 Task: Create a 45-minute meeting to plan a team-building workshop.
Action: Mouse moved to (53, 144)
Screenshot: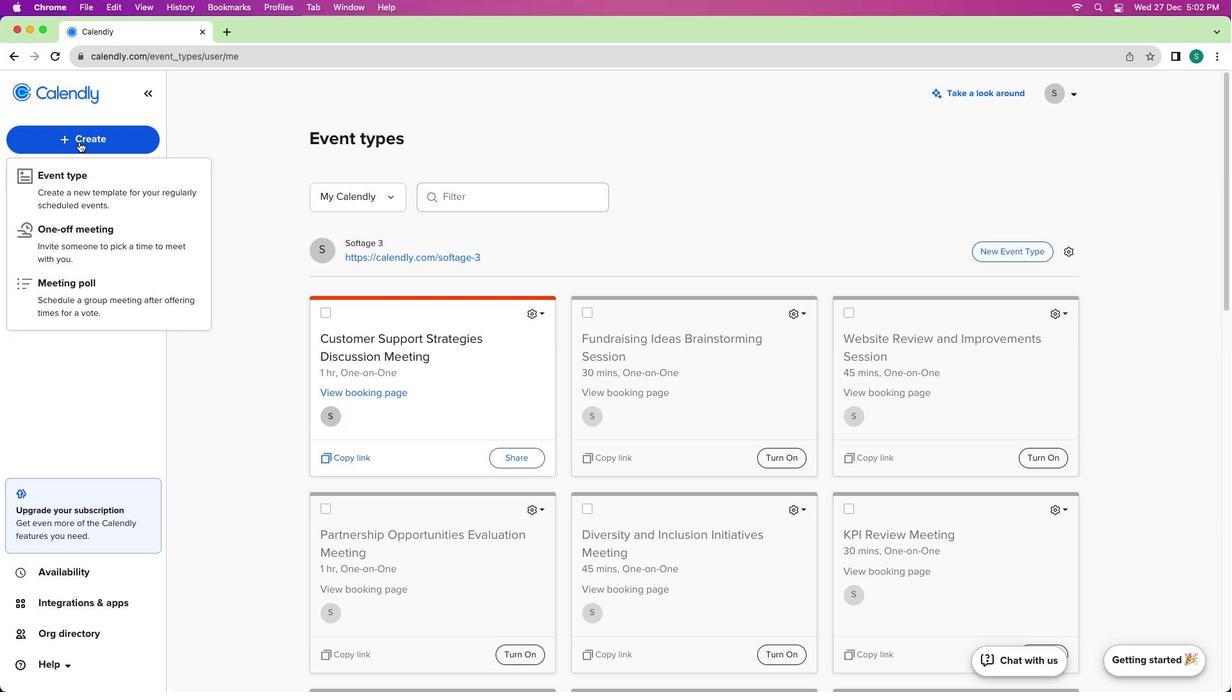
Action: Mouse pressed left at (53, 144)
Screenshot: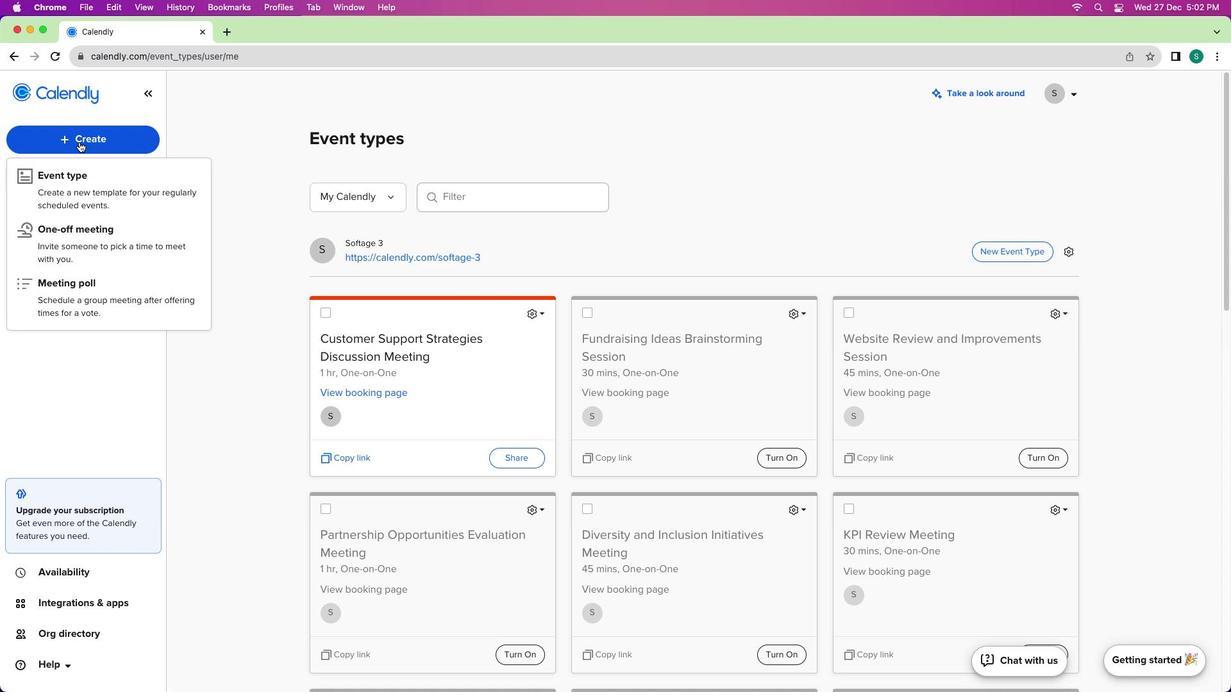 
Action: Mouse moved to (79, 142)
Screenshot: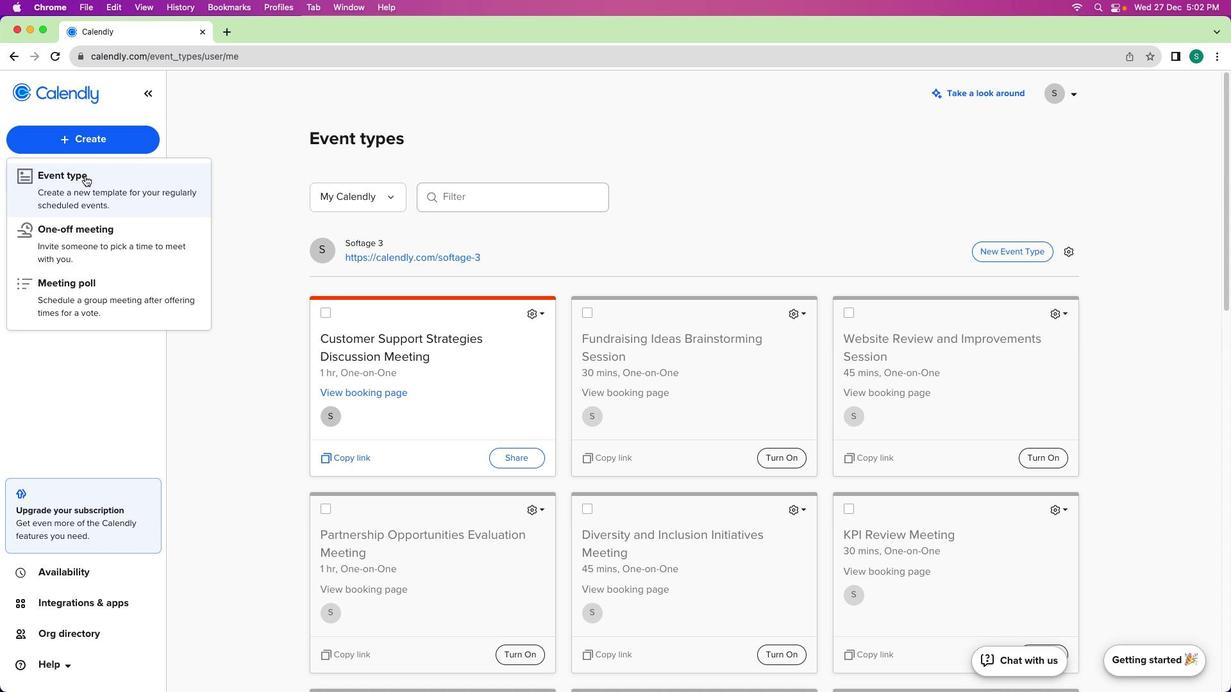 
Action: Mouse pressed left at (79, 142)
Screenshot: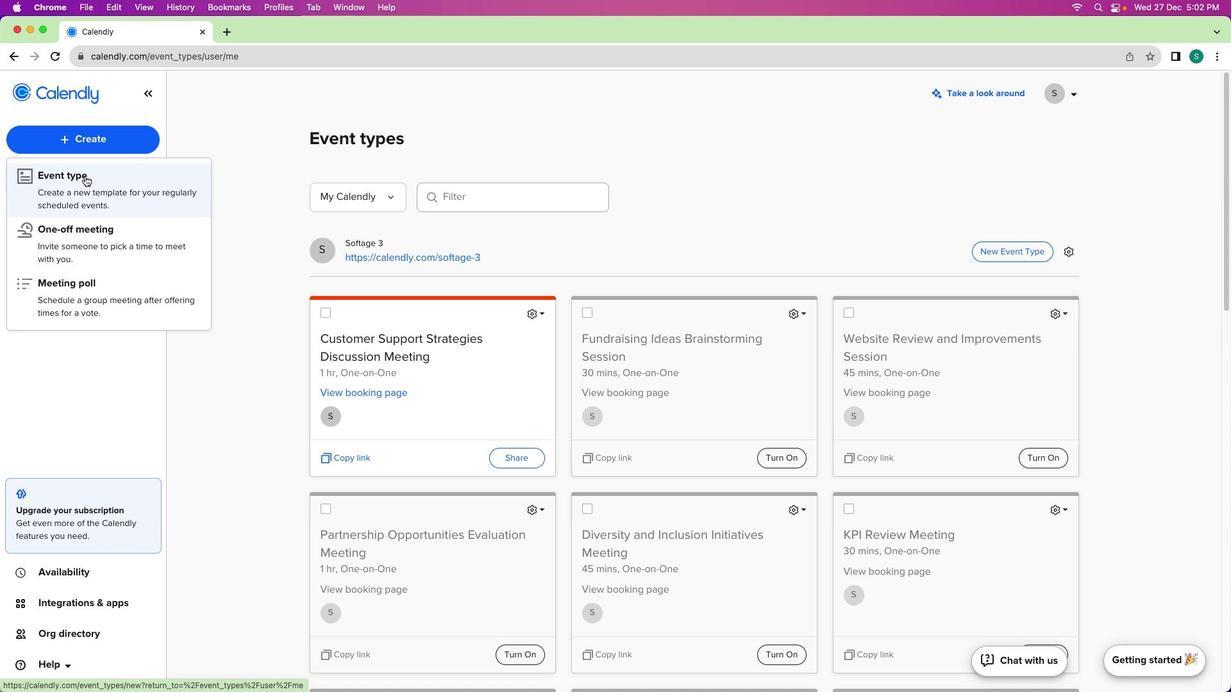 
Action: Mouse moved to (84, 176)
Screenshot: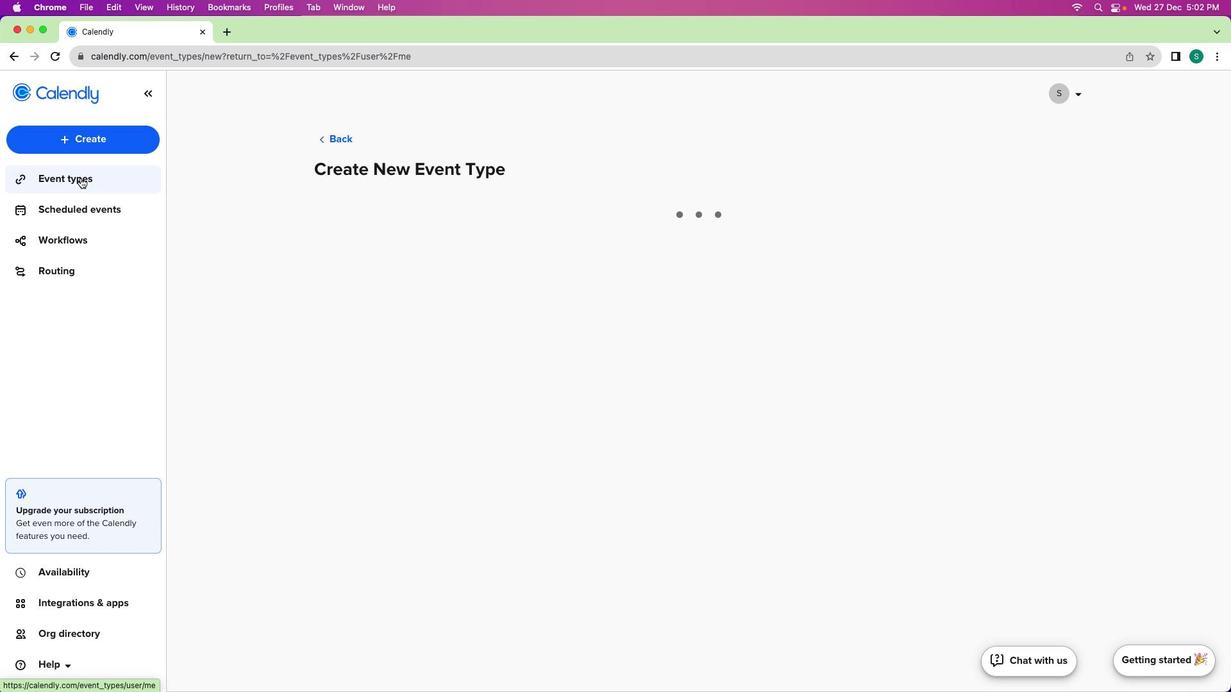 
Action: Mouse pressed left at (84, 176)
Screenshot: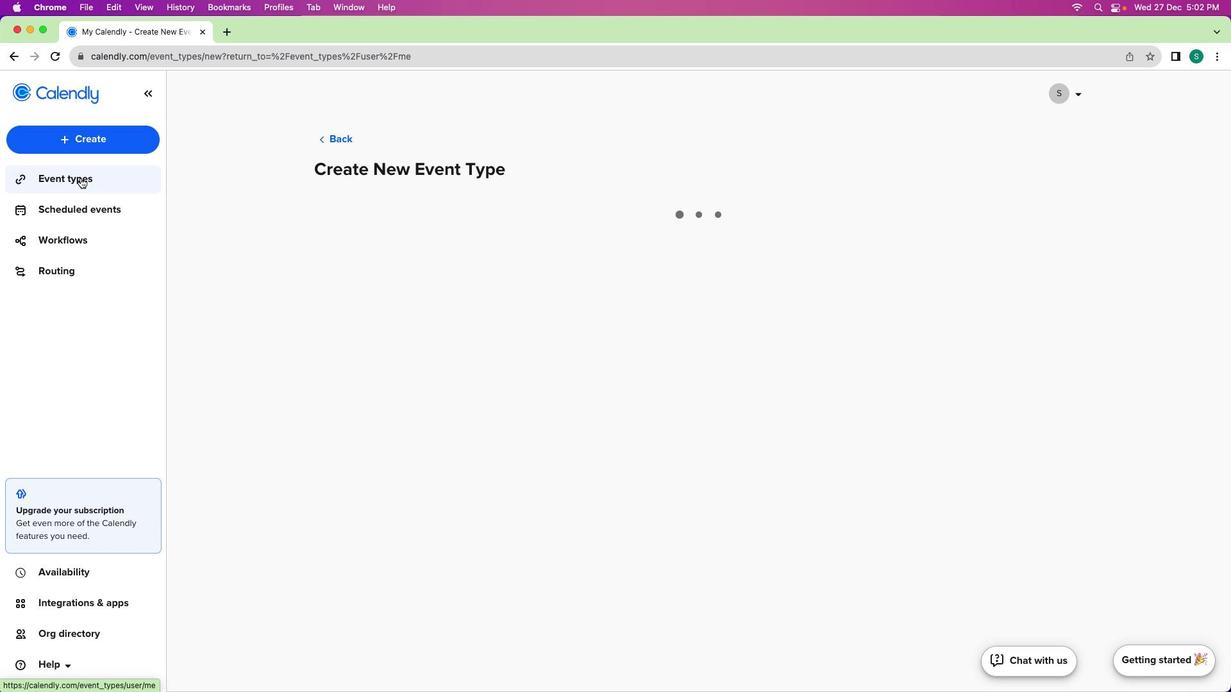 
Action: Mouse moved to (467, 253)
Screenshot: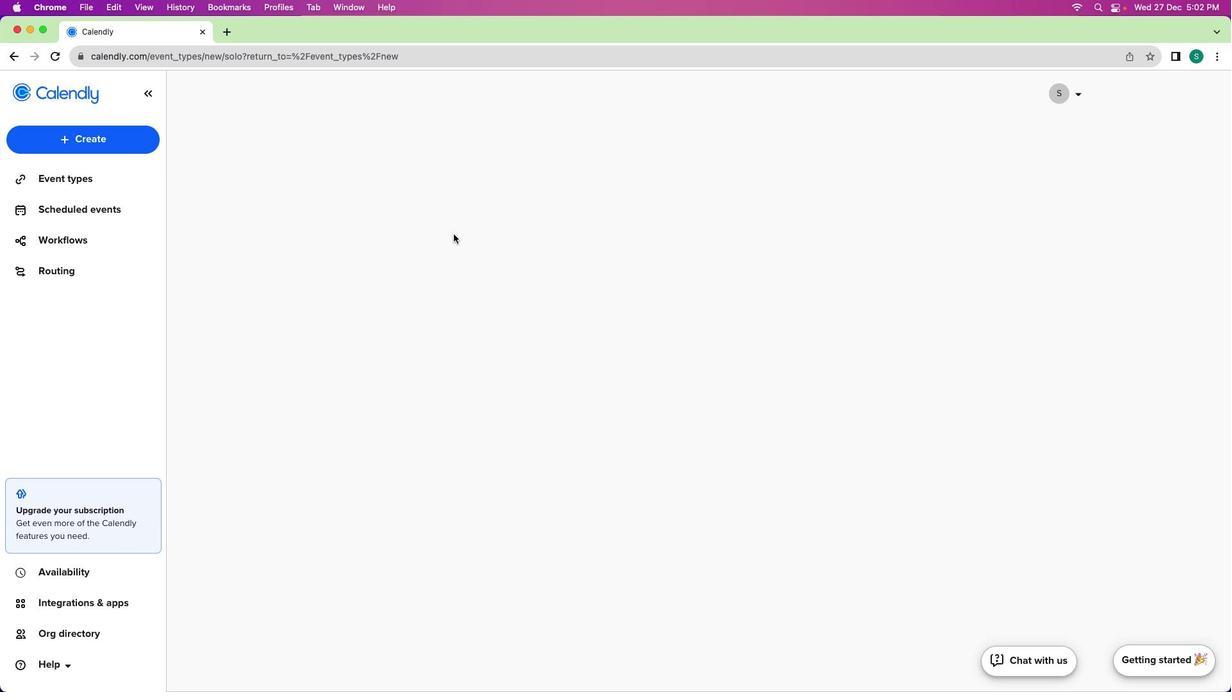 
Action: Mouse pressed left at (467, 253)
Screenshot: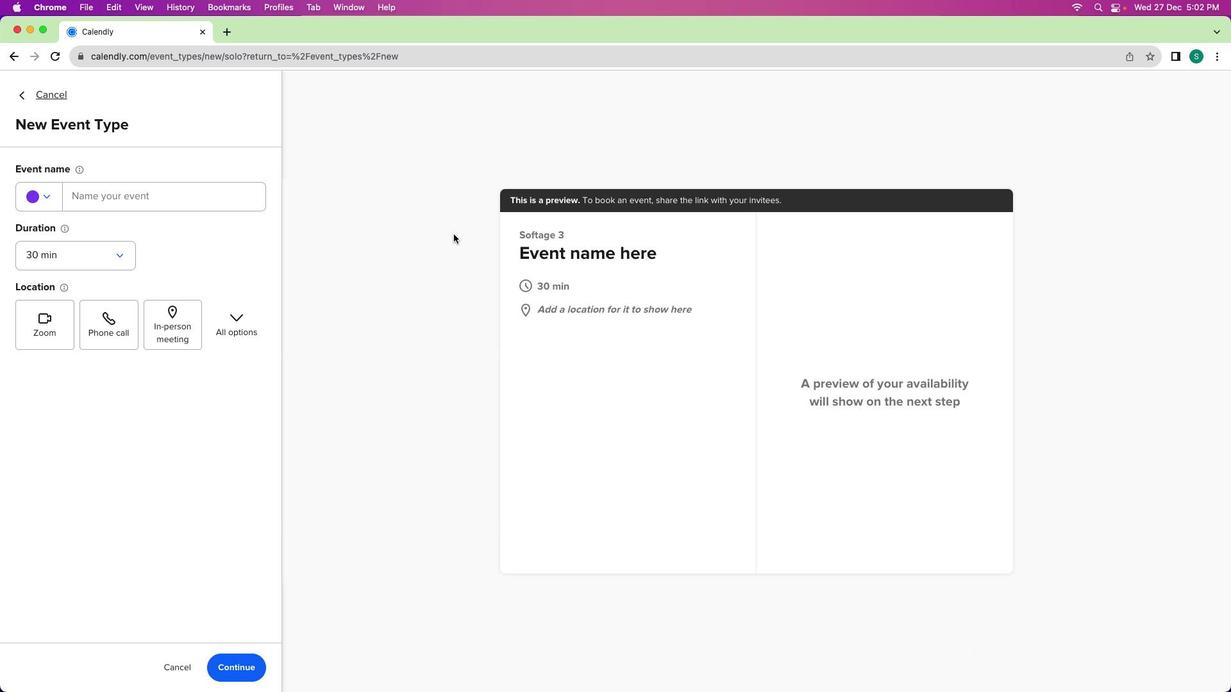
Action: Mouse moved to (51, 197)
Screenshot: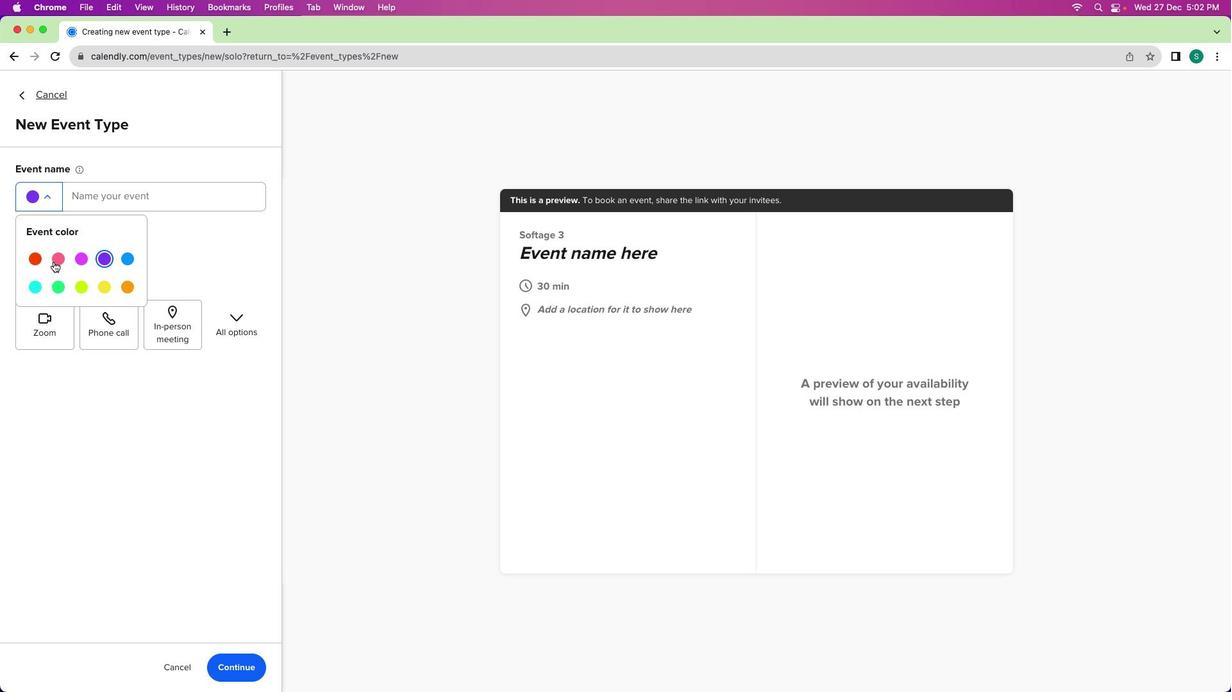 
Action: Mouse pressed left at (51, 197)
Screenshot: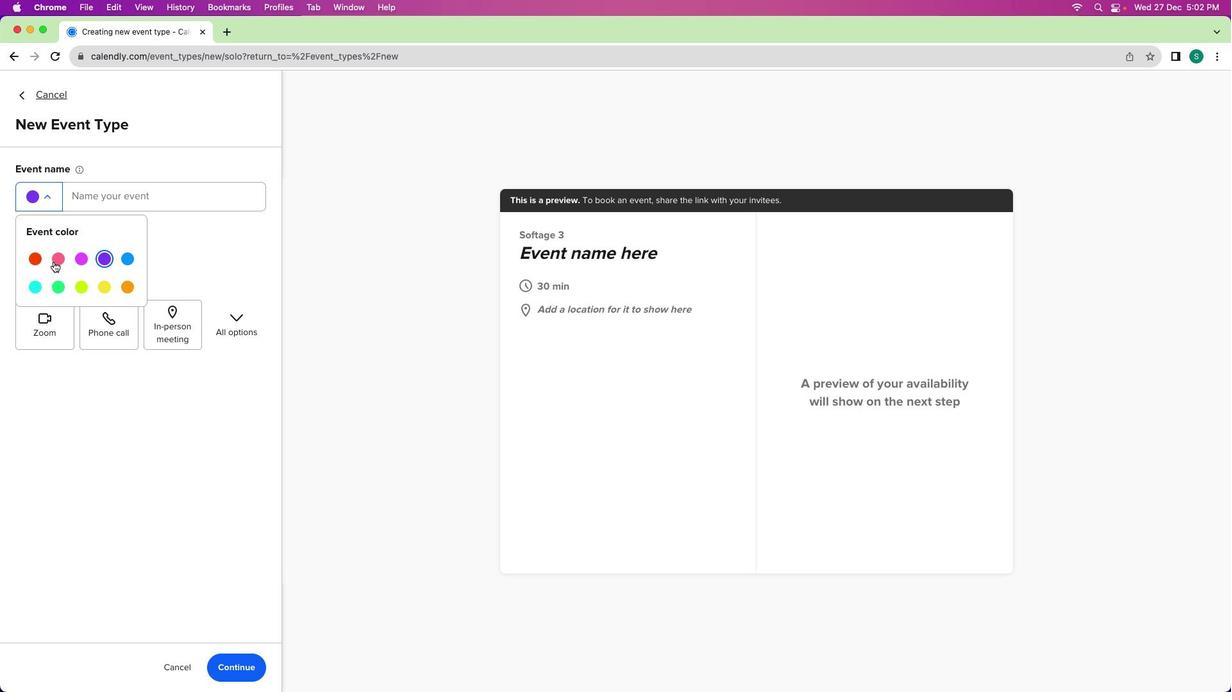 
Action: Mouse moved to (53, 261)
Screenshot: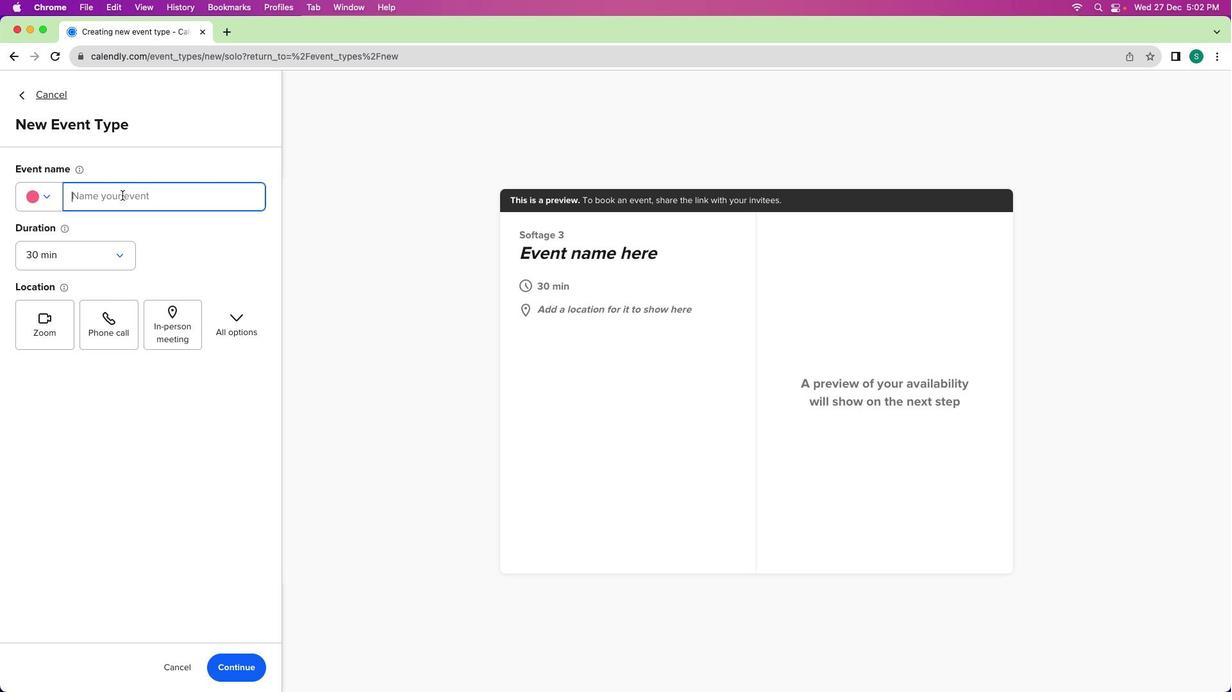 
Action: Mouse pressed left at (53, 261)
Screenshot: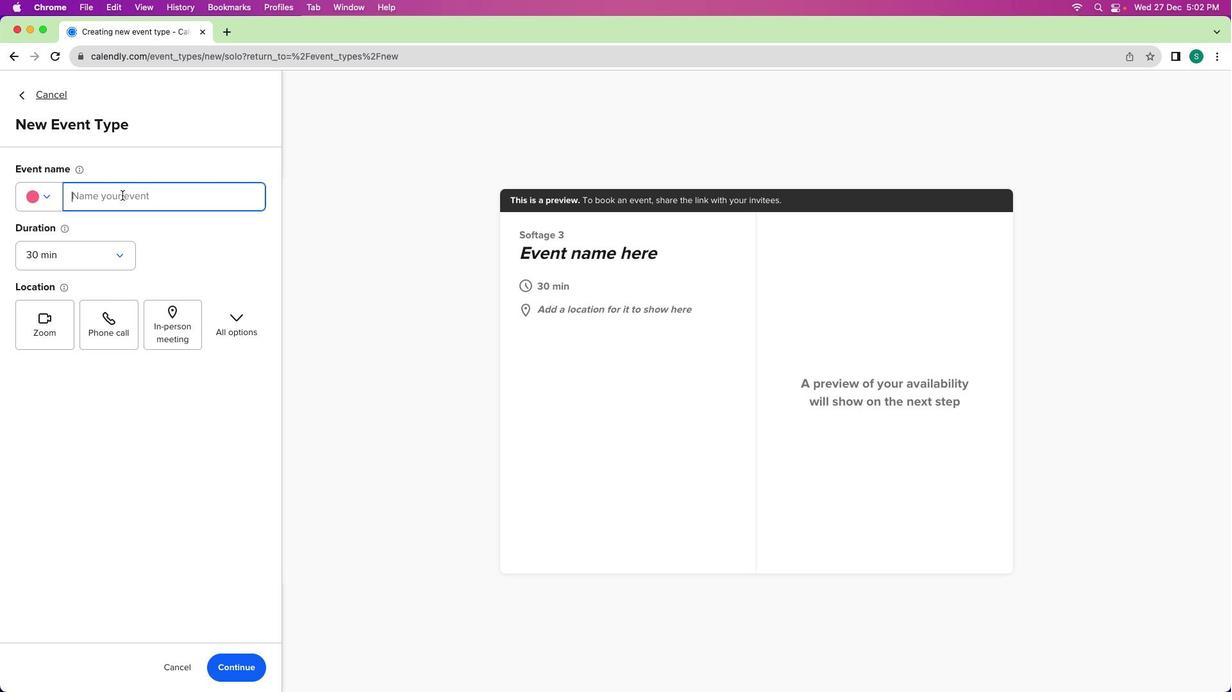 
Action: Mouse moved to (122, 195)
Screenshot: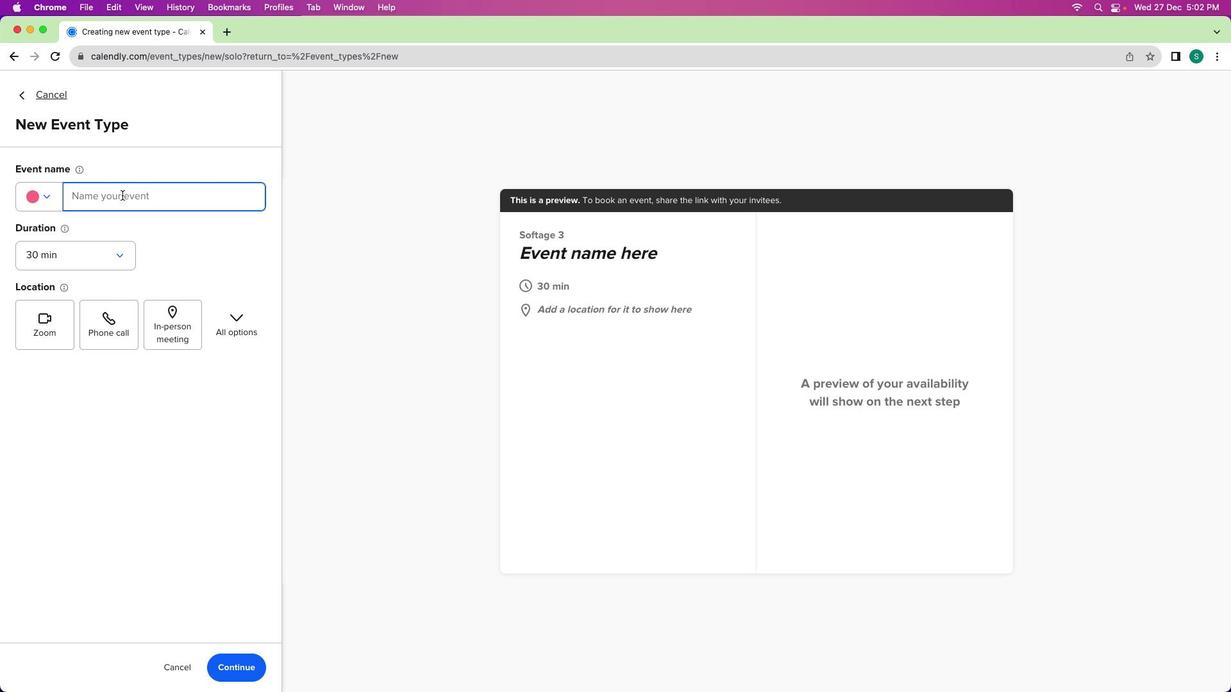 
Action: Mouse pressed left at (122, 195)
Screenshot: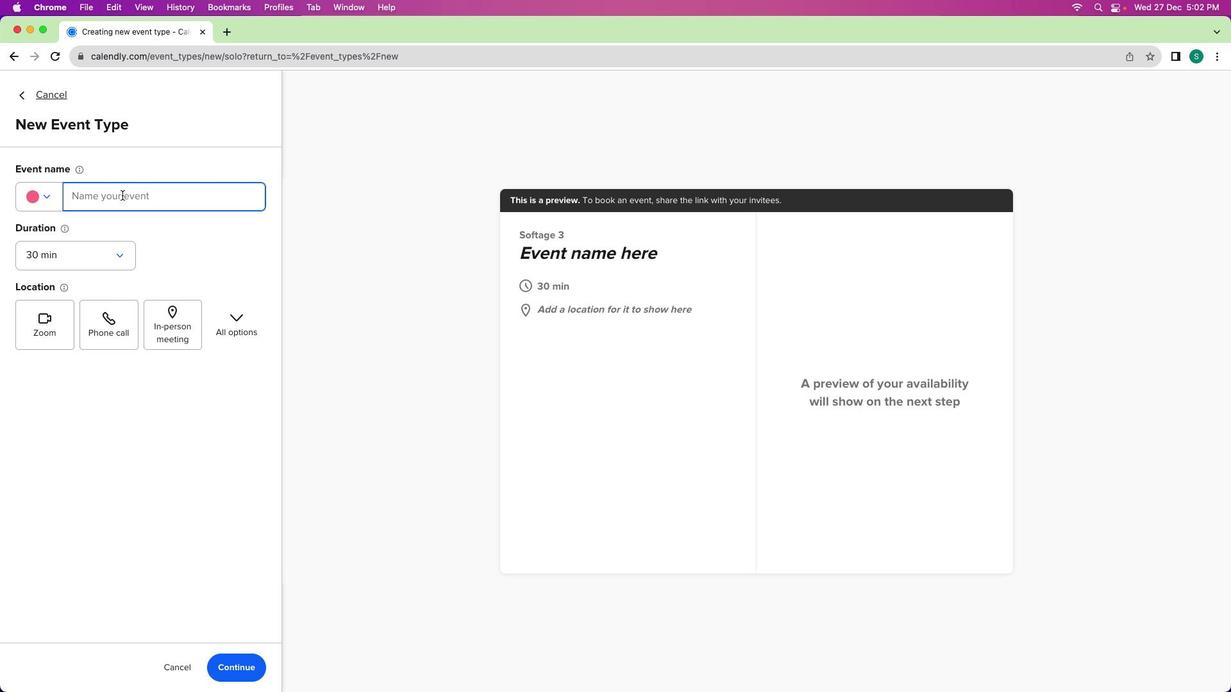 
Action: Key pressed Key.shift'T''e''a''m''-'Key.shift'B''u''i''d'Key.backspace'l''d''i''n''g'Key.spaceKey.shift'W''o''r''k''s''h''o''p'Key.spaceKey.shift'P''l''a''n''n''i''n''g'Key.spaceKey.shift'M''e''e''t''i''n''g'
Screenshot: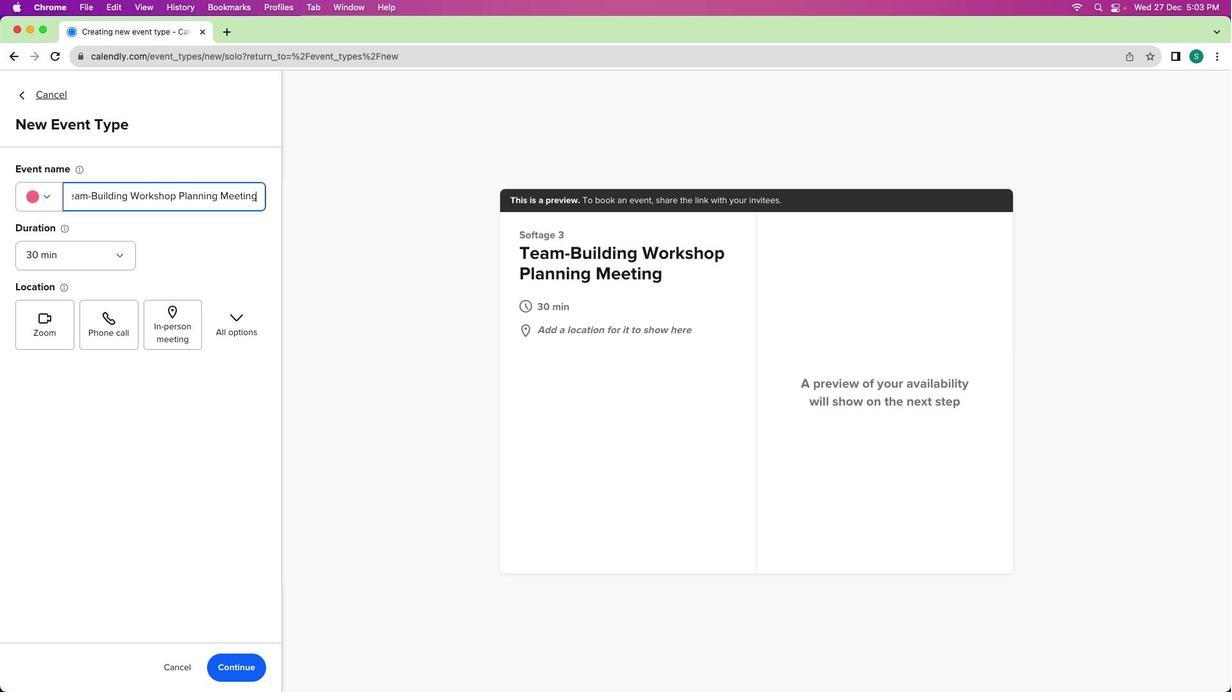 
Action: Mouse moved to (59, 252)
Screenshot: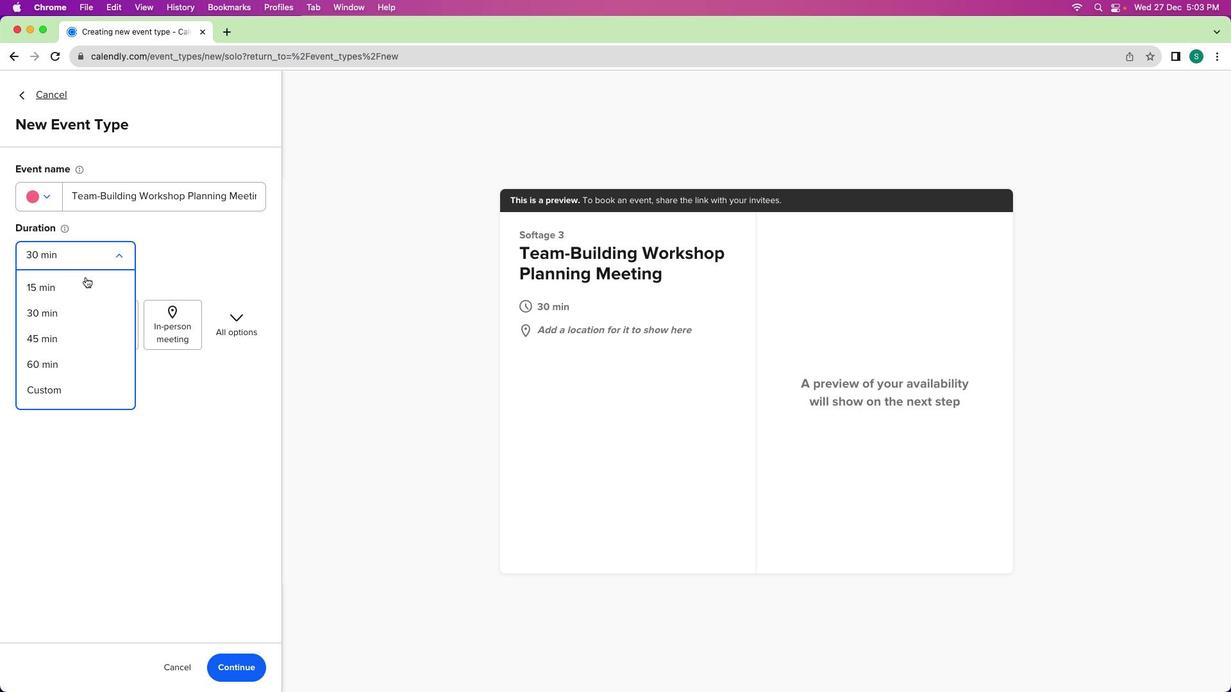 
Action: Mouse pressed left at (59, 252)
Screenshot: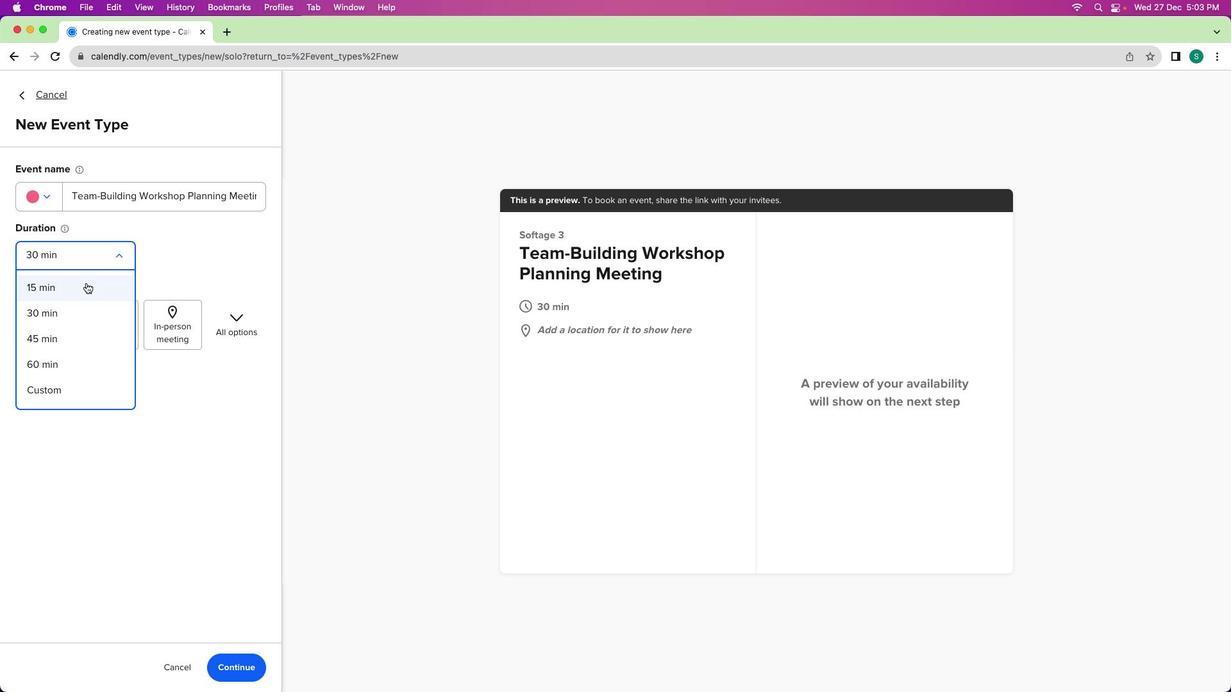 
Action: Mouse moved to (44, 336)
Screenshot: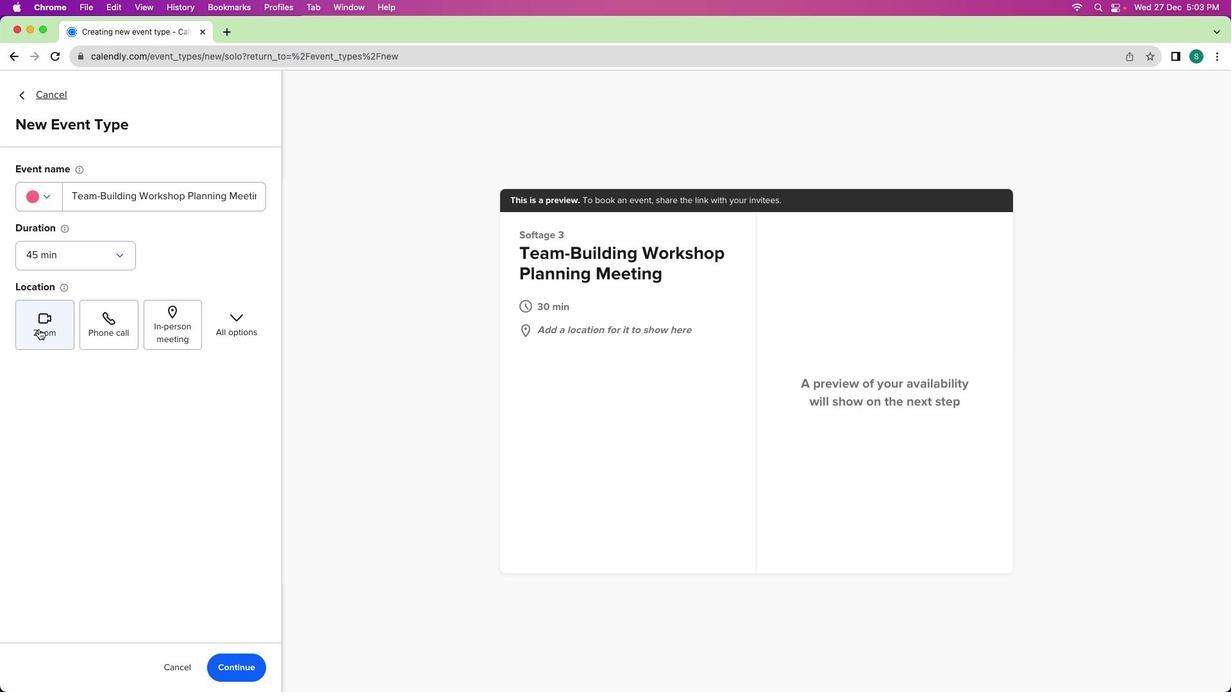 
Action: Mouse pressed left at (44, 336)
Screenshot: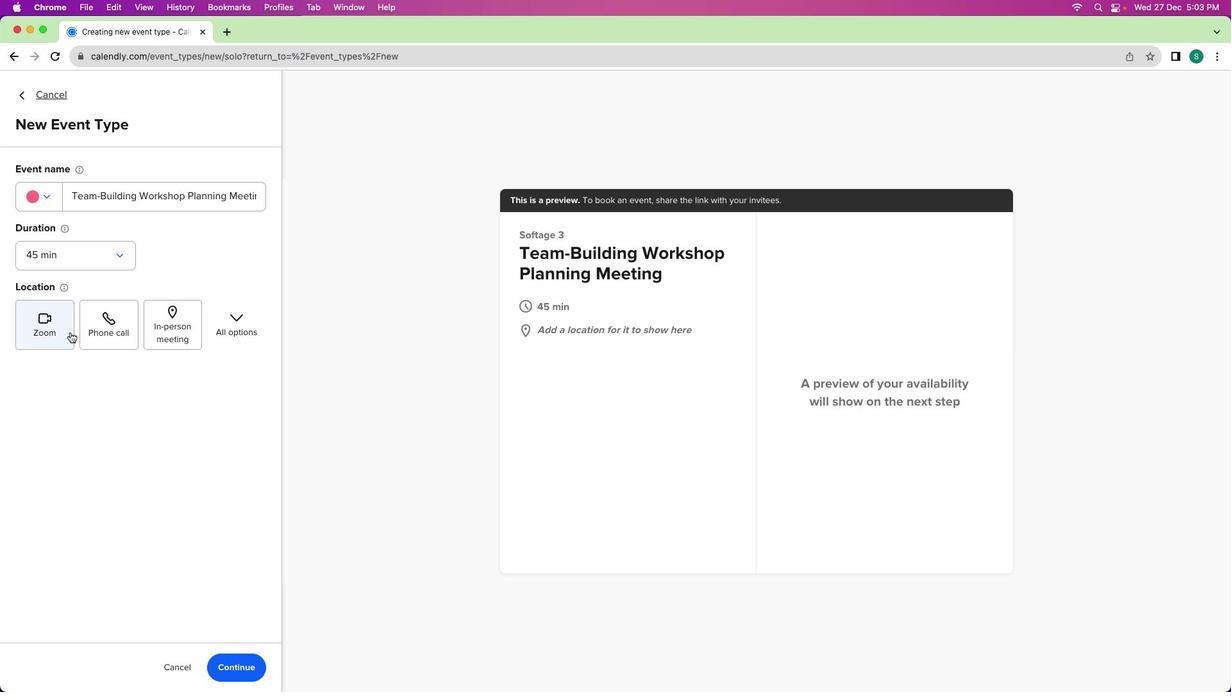 
Action: Mouse moved to (65, 333)
Screenshot: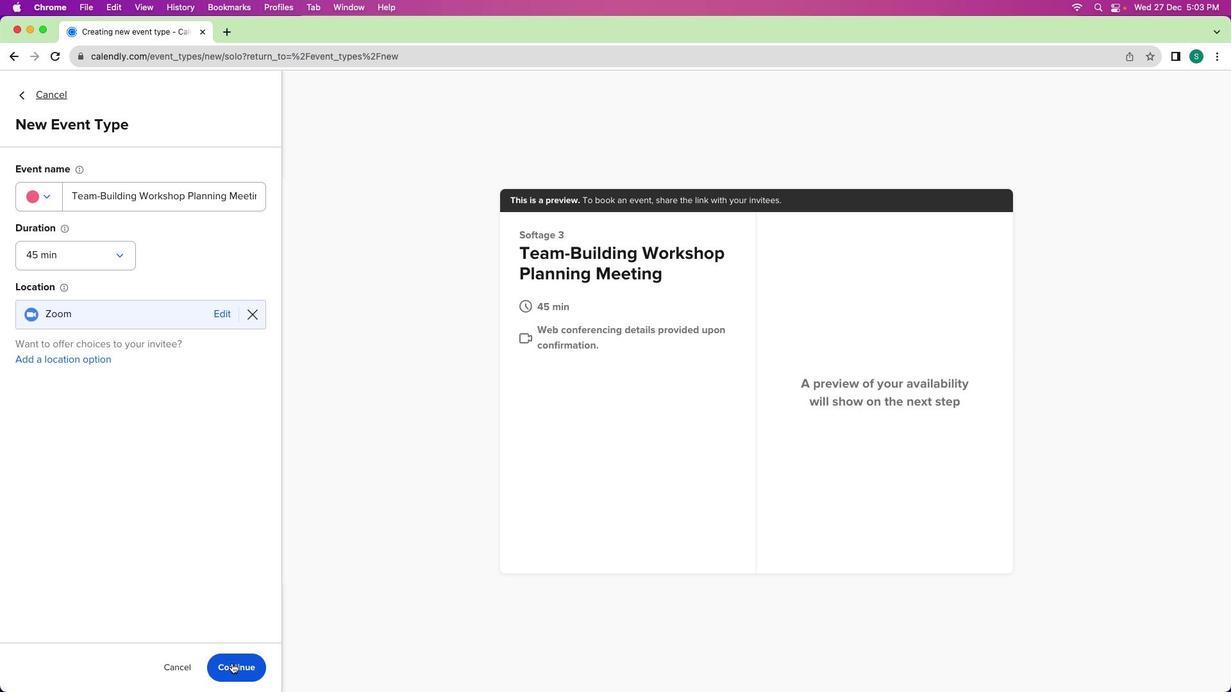 
Action: Mouse pressed left at (65, 333)
Screenshot: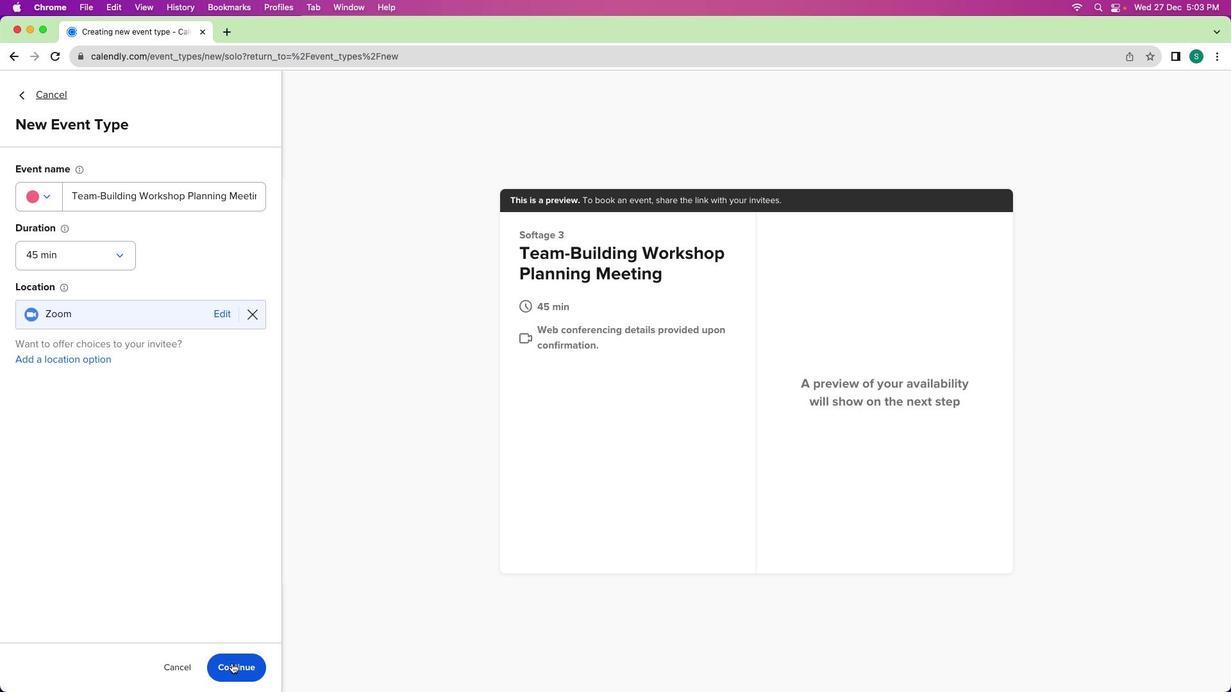 
Action: Mouse moved to (232, 664)
Screenshot: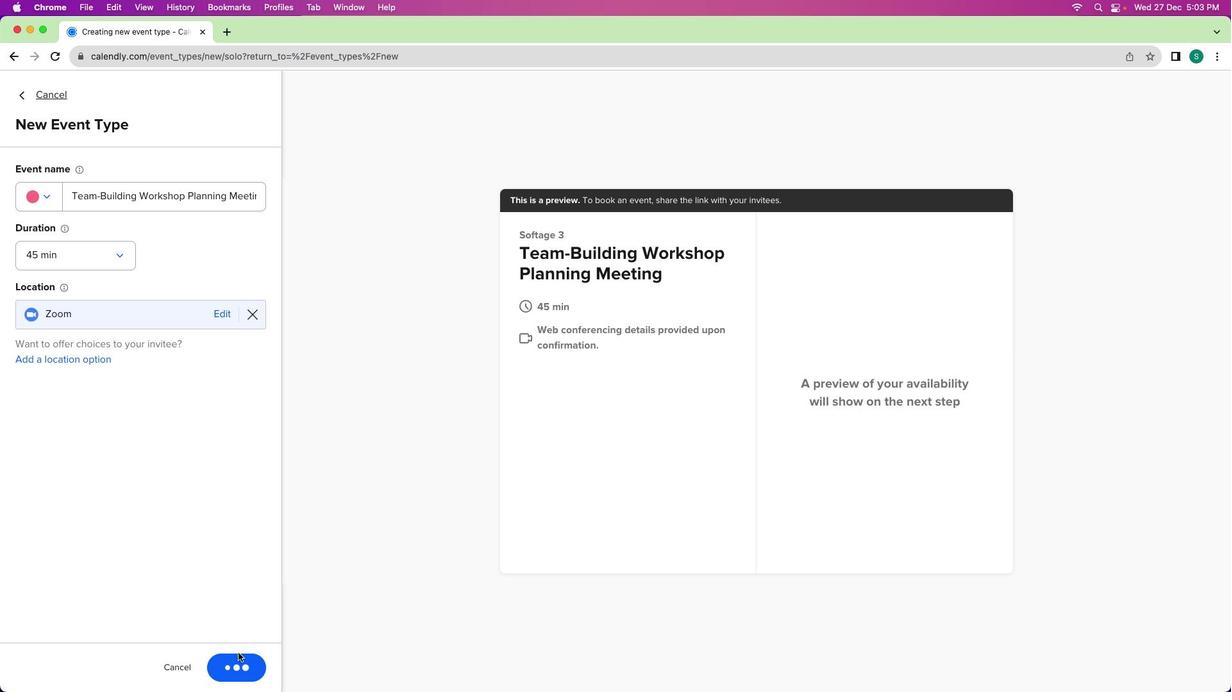 
Action: Mouse pressed left at (232, 664)
Screenshot: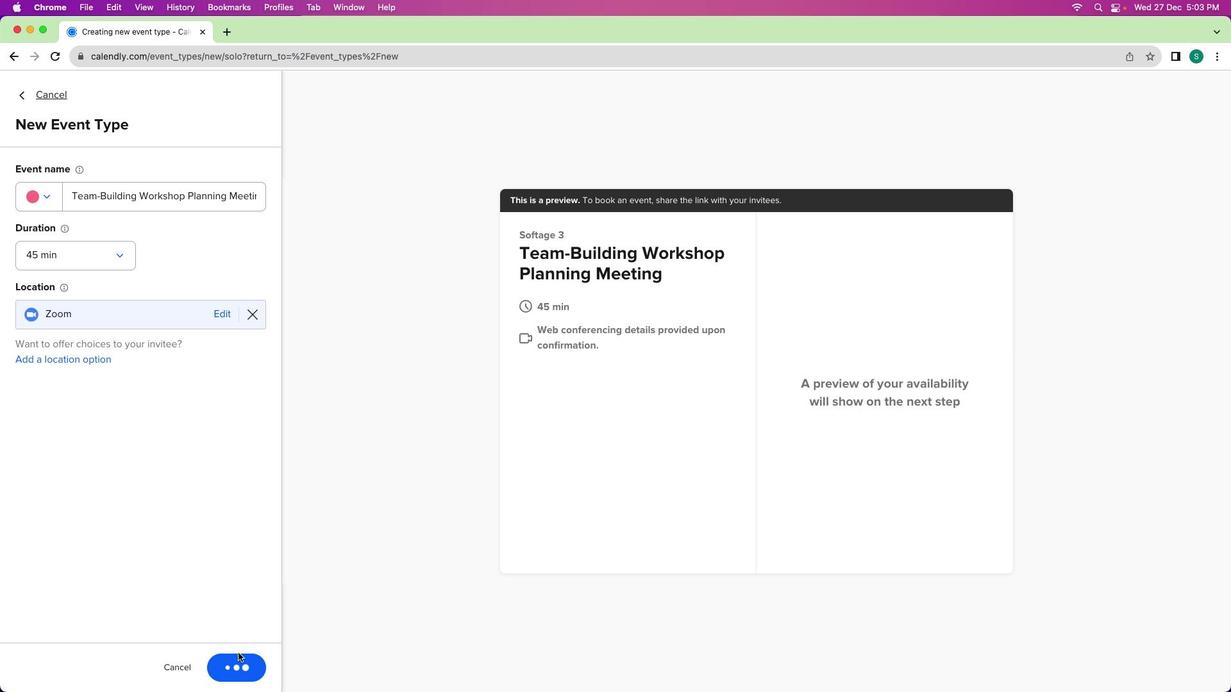 
Action: Mouse moved to (123, 212)
Screenshot: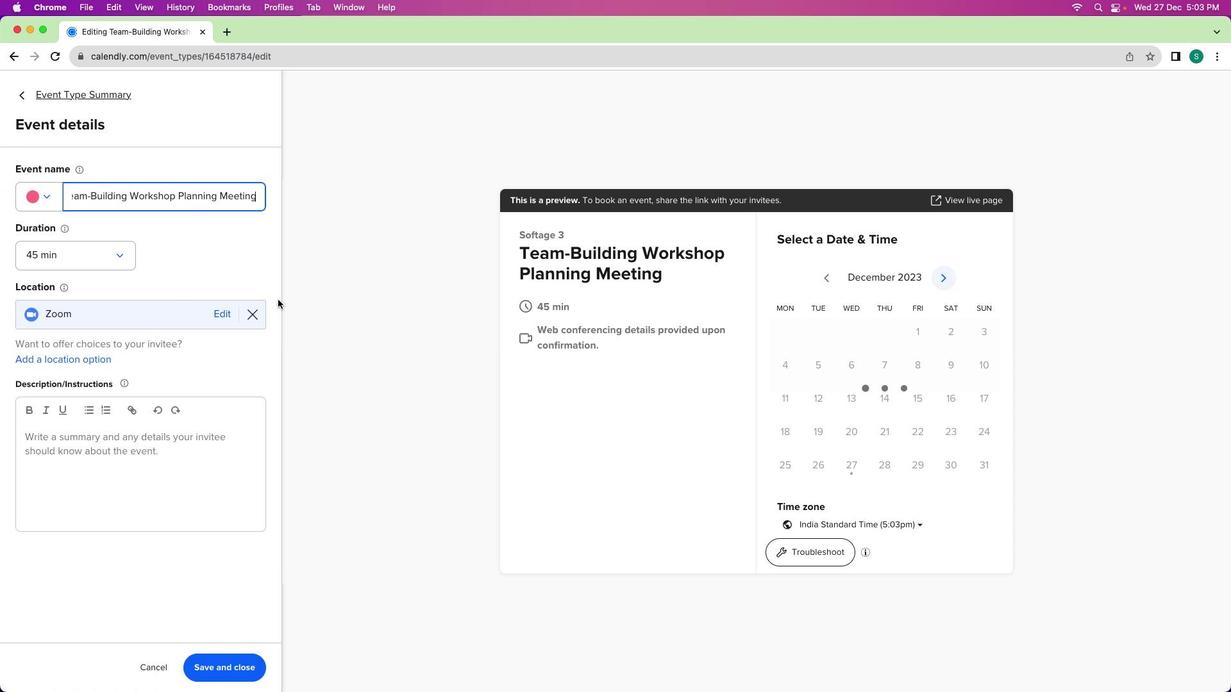 
Action: Mouse pressed left at (123, 212)
Screenshot: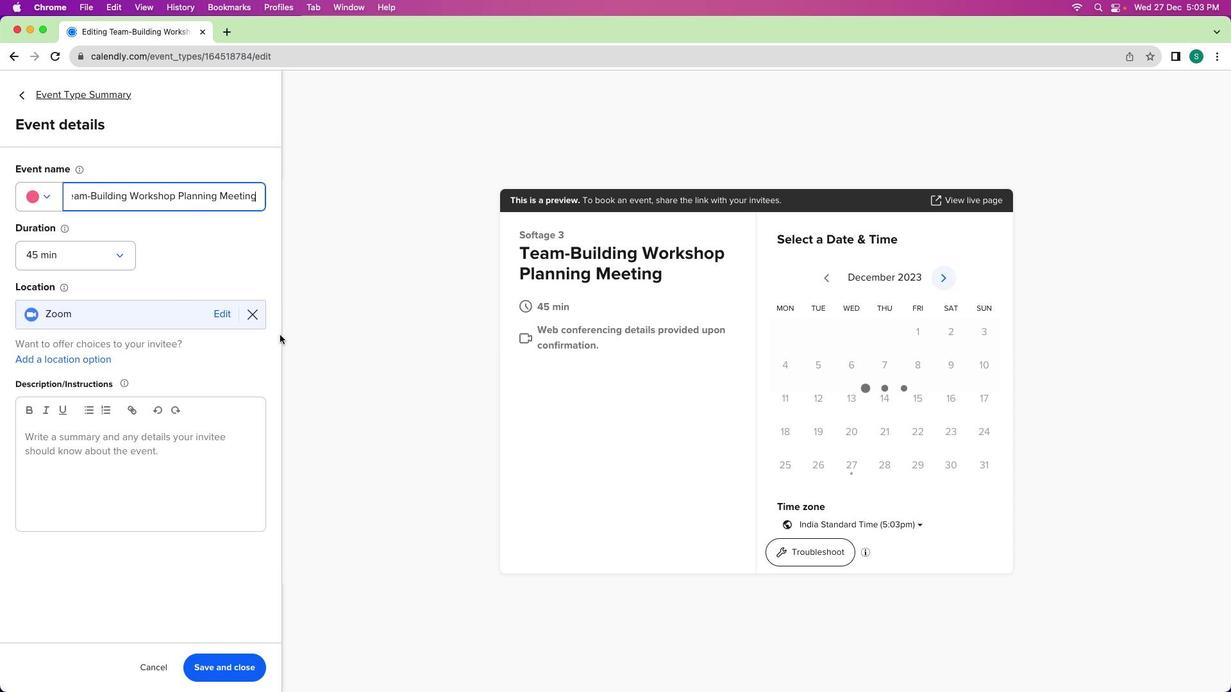 
Action: Mouse moved to (187, 488)
Screenshot: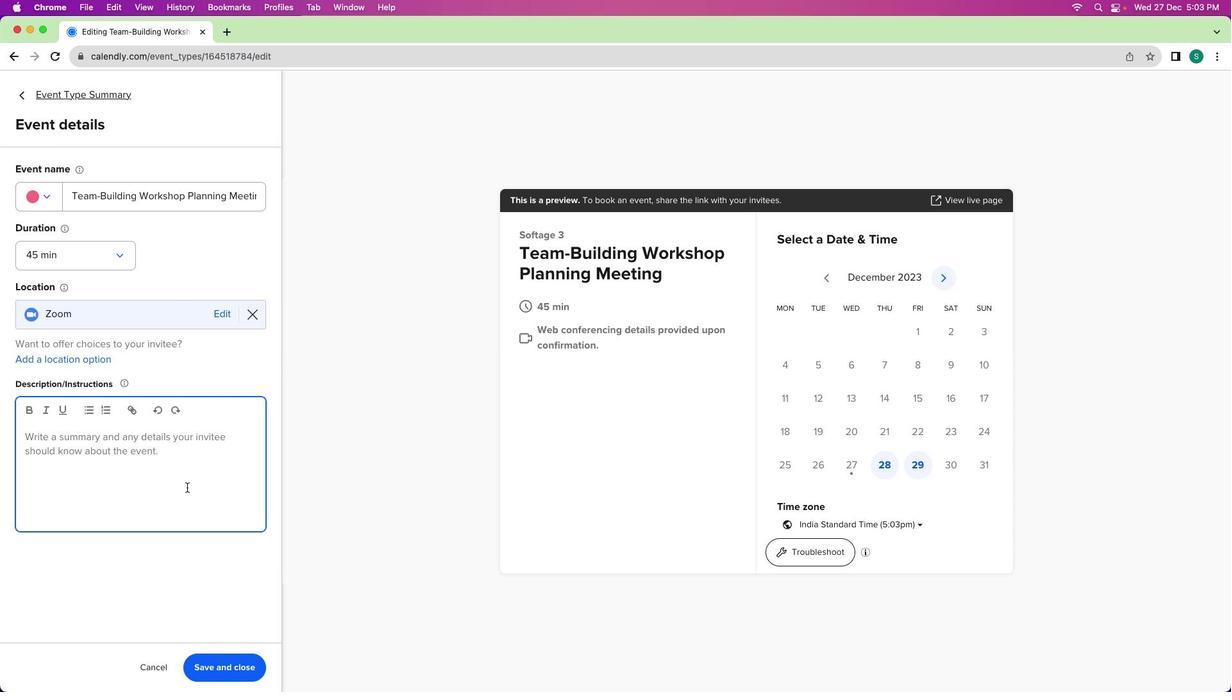 
Action: Mouse pressed left at (187, 488)
Screenshot: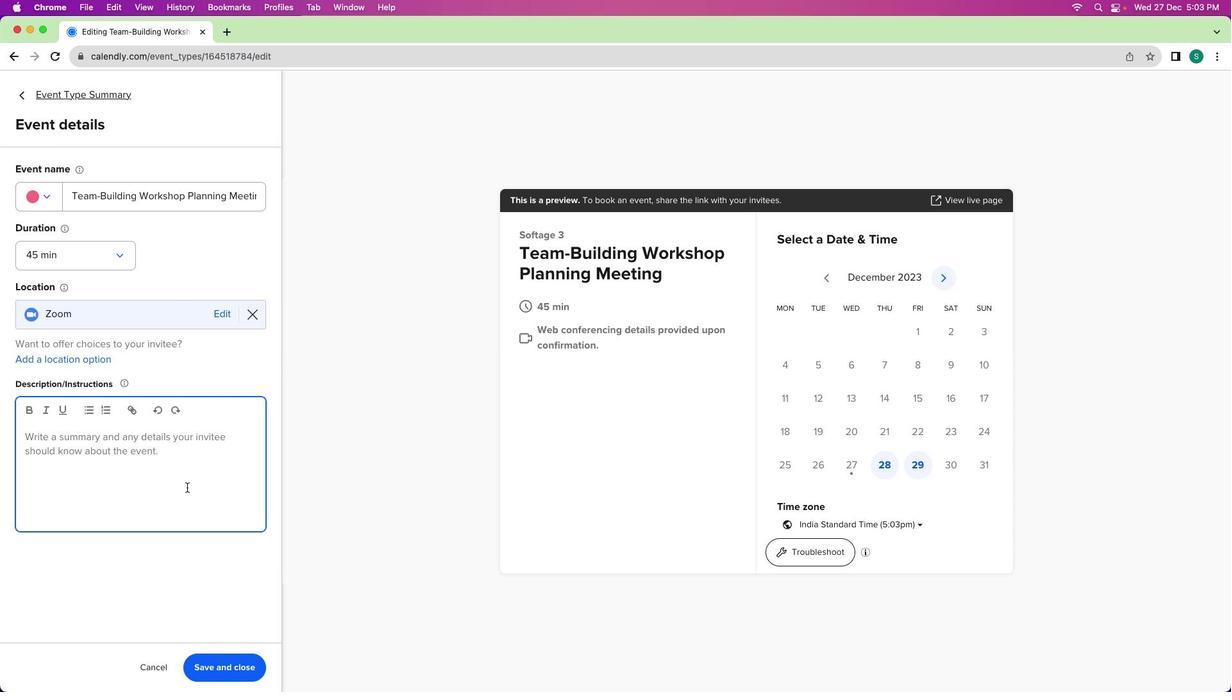 
Action: Mouse moved to (187, 488)
Screenshot: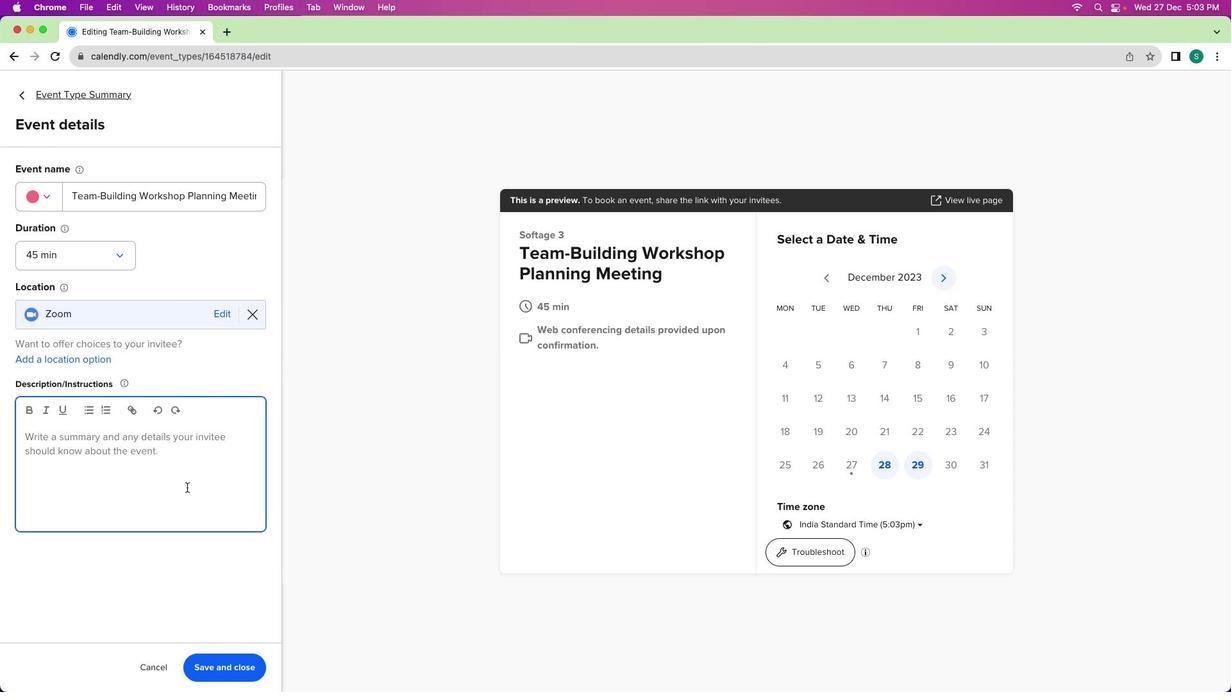 
Action: Key pressed Key.shift'J''o''i''n'Key.space'm''e'Key.space'f''o''r'Key.space'a'Key.space'f''o''c''u''s''e''d'Key.space'4''5''-''m''i''n''u''t''e'Key.space'm''e''e''t''i''n''g'Key.space't''o'Key.space'c''o''l''l''a''b''o''r''a''t''i''v''e''l''y'Key.space'p''l''a''n'Key.space'o''u''r'Key.space'u''p''c''o''m''i''n''g'Key.space't''e''a''m''-''b''u''i''l''d''i''n''g'Key.space'w''o''r''k''s''o''p'Key.leftKey.left'h'Key.down'.'Key.spaceKey.shift'T''h''i''s'Key.space's''e''s''s''i''o''n'Key.space'w''i'';'';'Key.spaceKey.backspaceKey.backspaceKey.backspace';'Key.backspace'l''l'Key.space'p''r''o''v''i''d''e'Key.space'a''n'Key.space'o''p''p''o''r''t''u''n''i''t''y'Key.space't''o'Key.space'd''i''s''c''u''s''s'Key.space'o''b''j''e''c''i'Key.backspace't''i''v''e''s'Key.spaceKey.backspace','Key.space'n'Key.backspace'b''r''a''i''n''s''t''o''r''m'Key.space'a''c''t''i''v''i''t''i''e''s''.'Key.backspace','Key.space'a''n''d'Key.space'o''u''t''l''i''n''e'Key.space't''h''e'Key.space'l''o''g''i''s''t''i''c''s'Key.space't''o'Key.space'e''n''s''u''r''e'Key.space'a'Key.space's''u''c''c''e''s''s''f''u''l'Key.space'a''n''d'Key.space'e''n''g''a''g''i''n''g'Key.space'e''v''e''n''t'Key.space'f''o''r'Key.space'o''u''r'Key.space't''e''a''m''.'
Screenshot: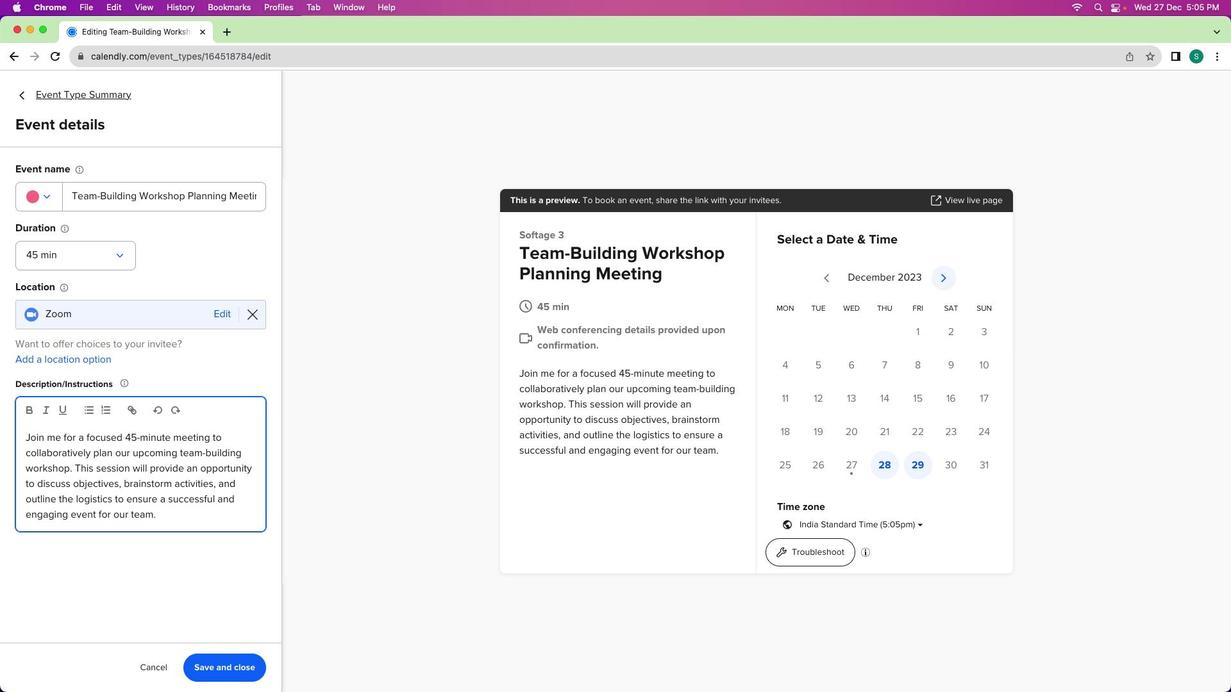 
Action: Mouse moved to (248, 661)
Screenshot: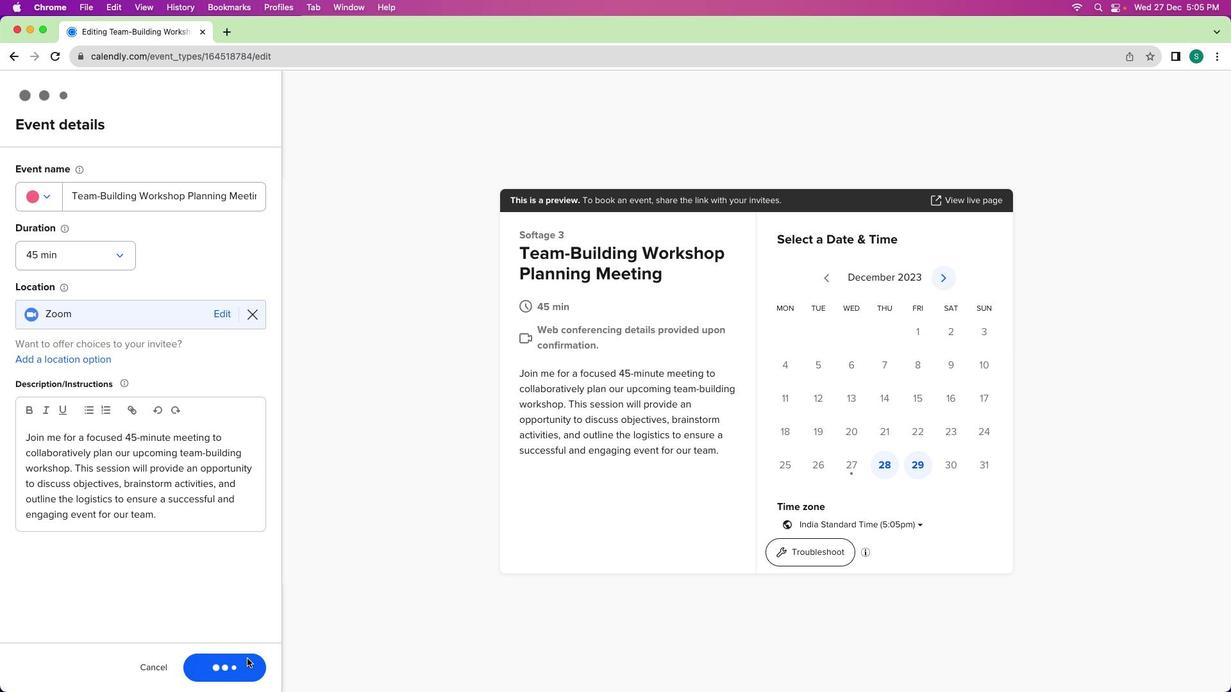 
Action: Mouse pressed left at (248, 661)
Screenshot: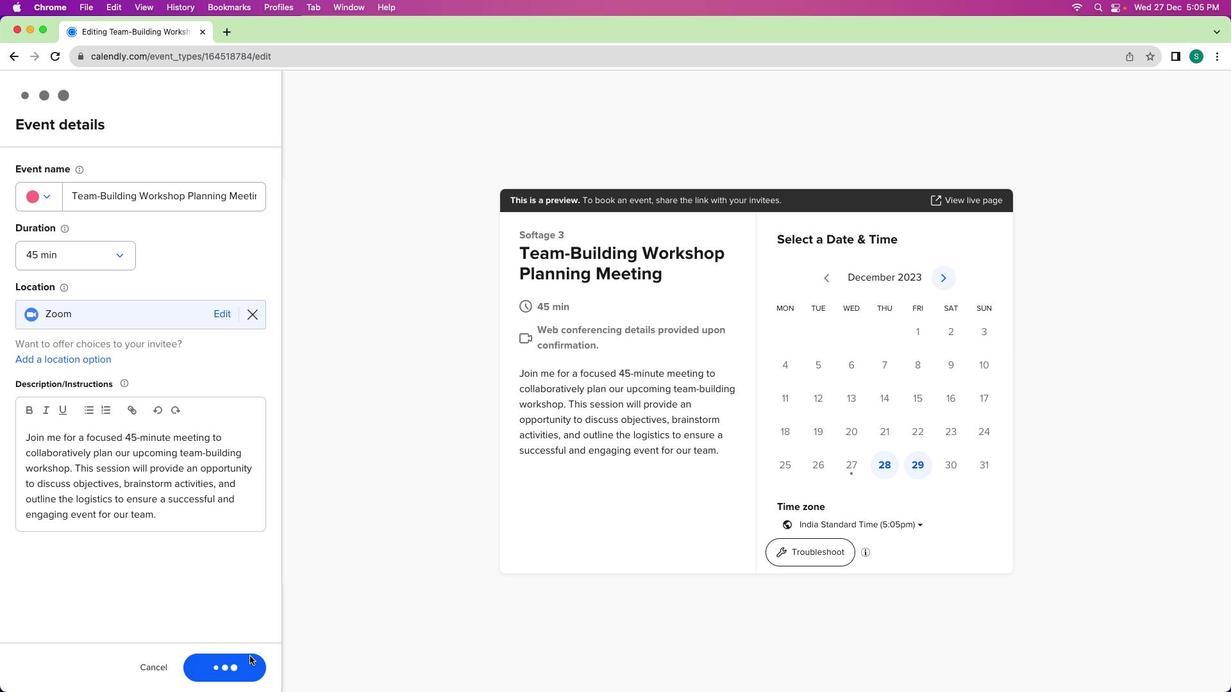 
Action: Mouse moved to (38, 93)
Screenshot: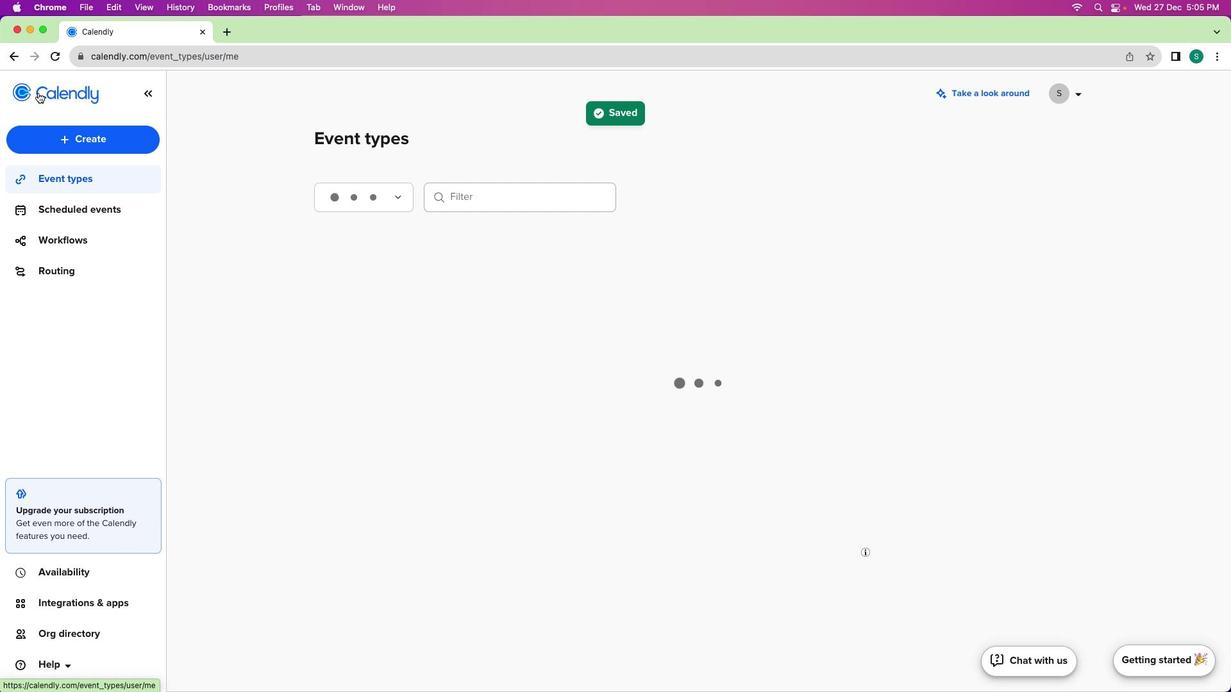 
Action: Mouse pressed left at (38, 93)
Screenshot: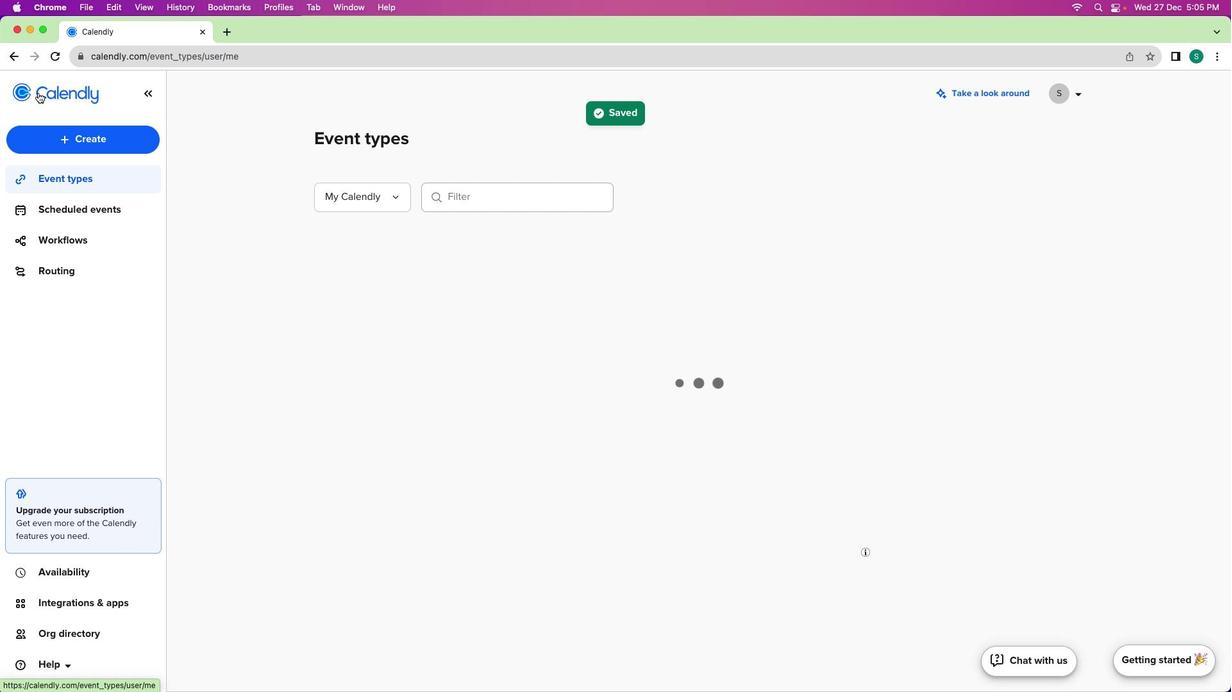 
Action: Mouse moved to (413, 383)
Screenshot: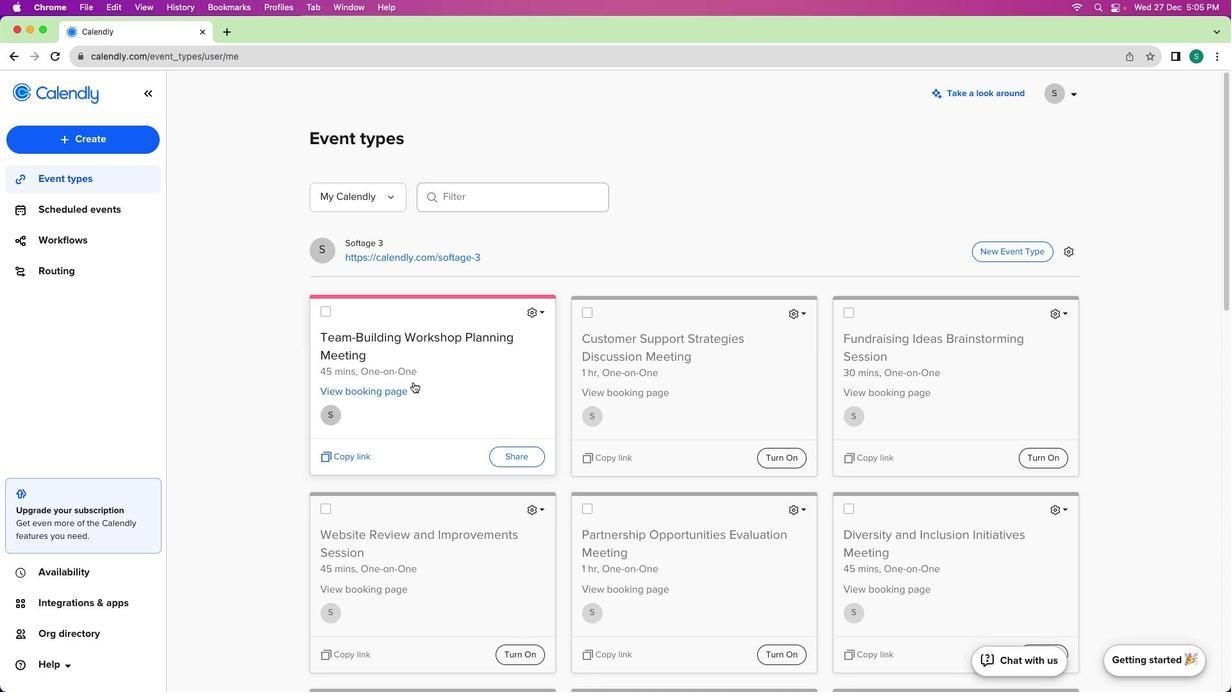 
